 Task: Sort the products in the category "More Dips & Spreads" by best match.
Action: Mouse moved to (933, 323)
Screenshot: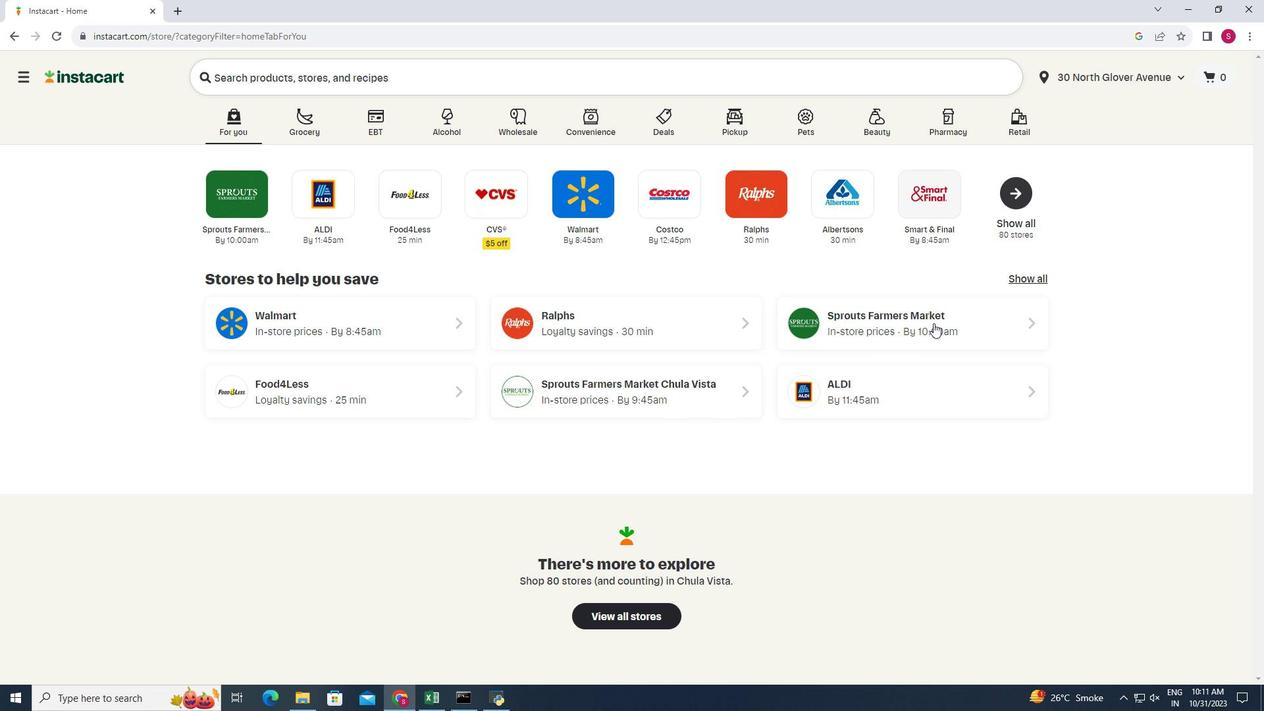 
Action: Mouse pressed left at (933, 323)
Screenshot: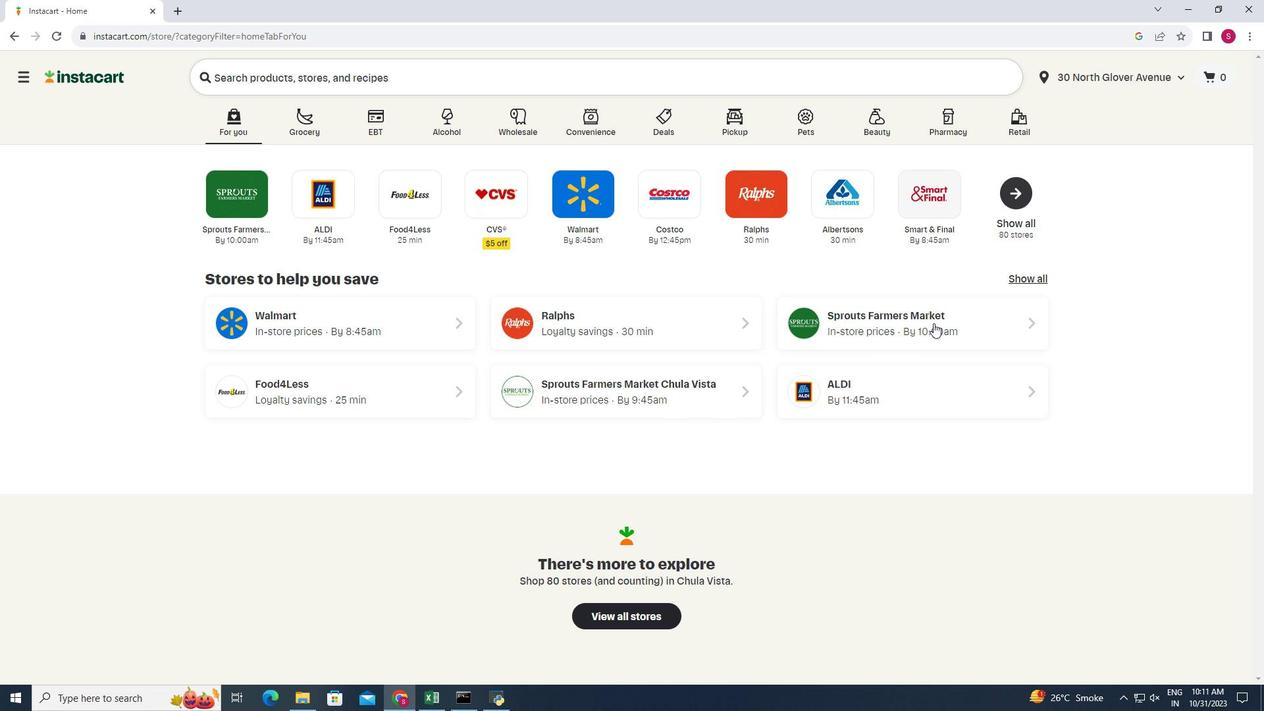 
Action: Mouse moved to (80, 580)
Screenshot: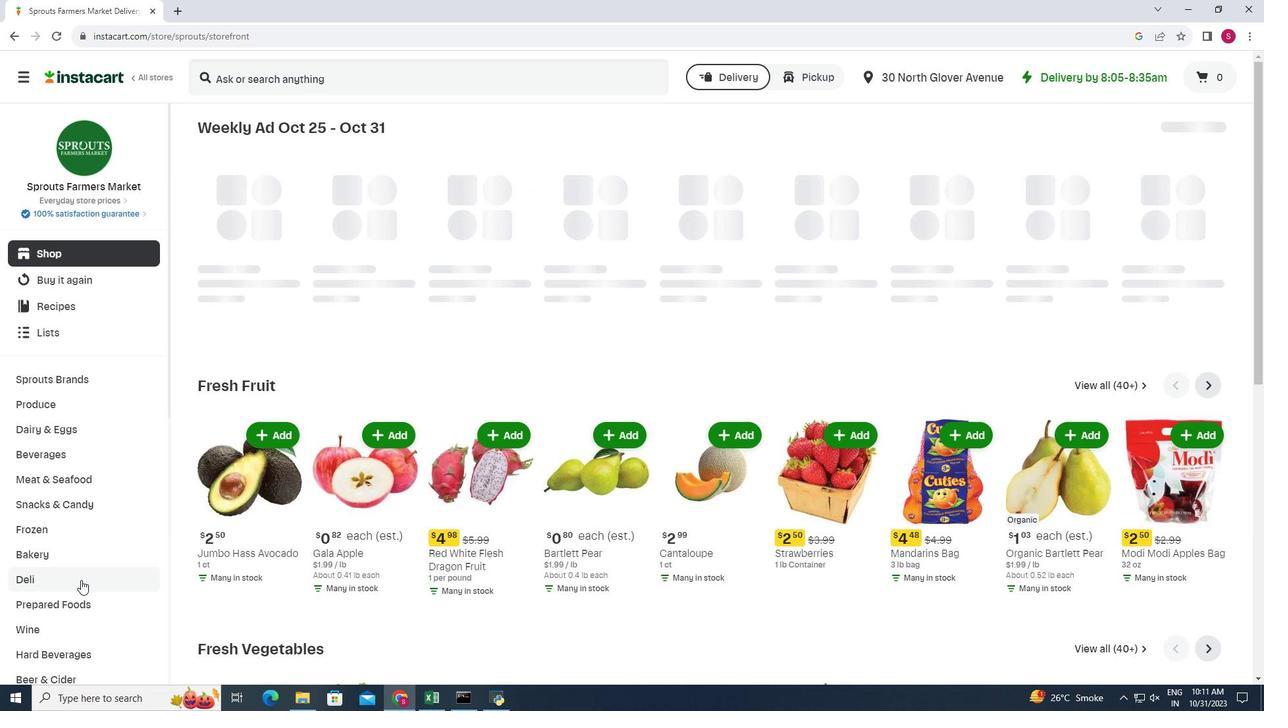 
Action: Mouse pressed left at (80, 580)
Screenshot: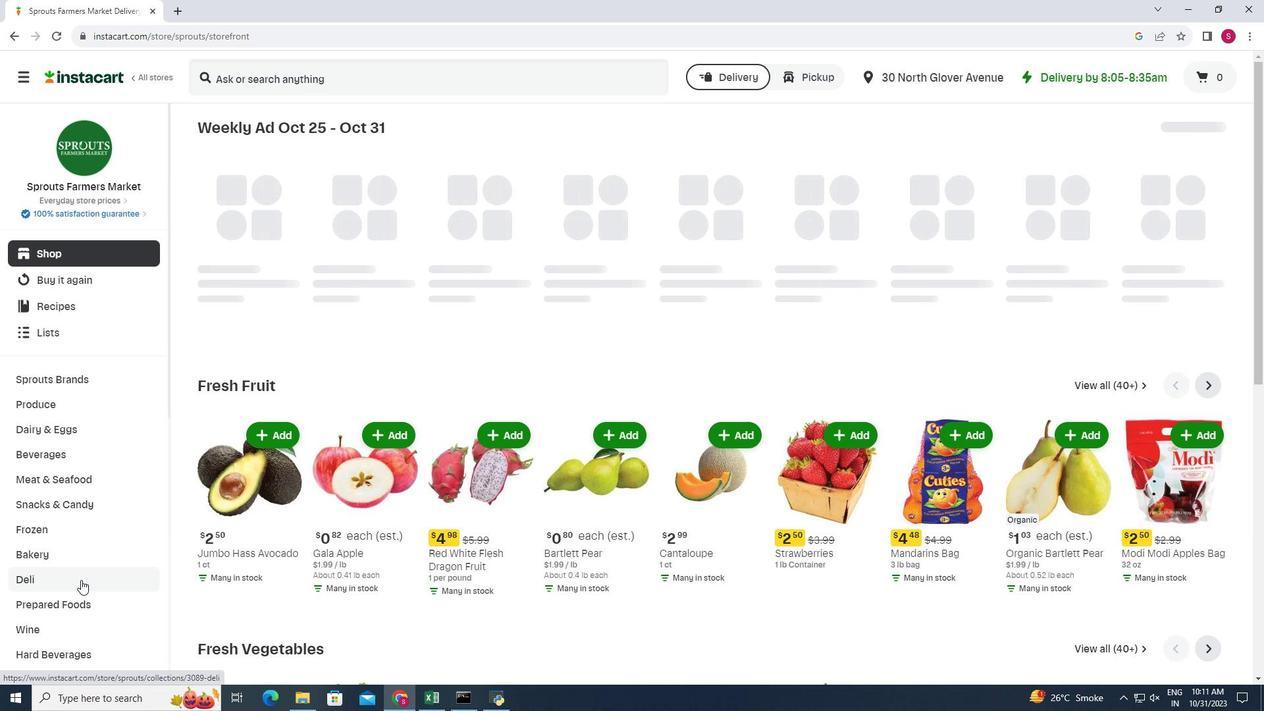 
Action: Mouse moved to (460, 159)
Screenshot: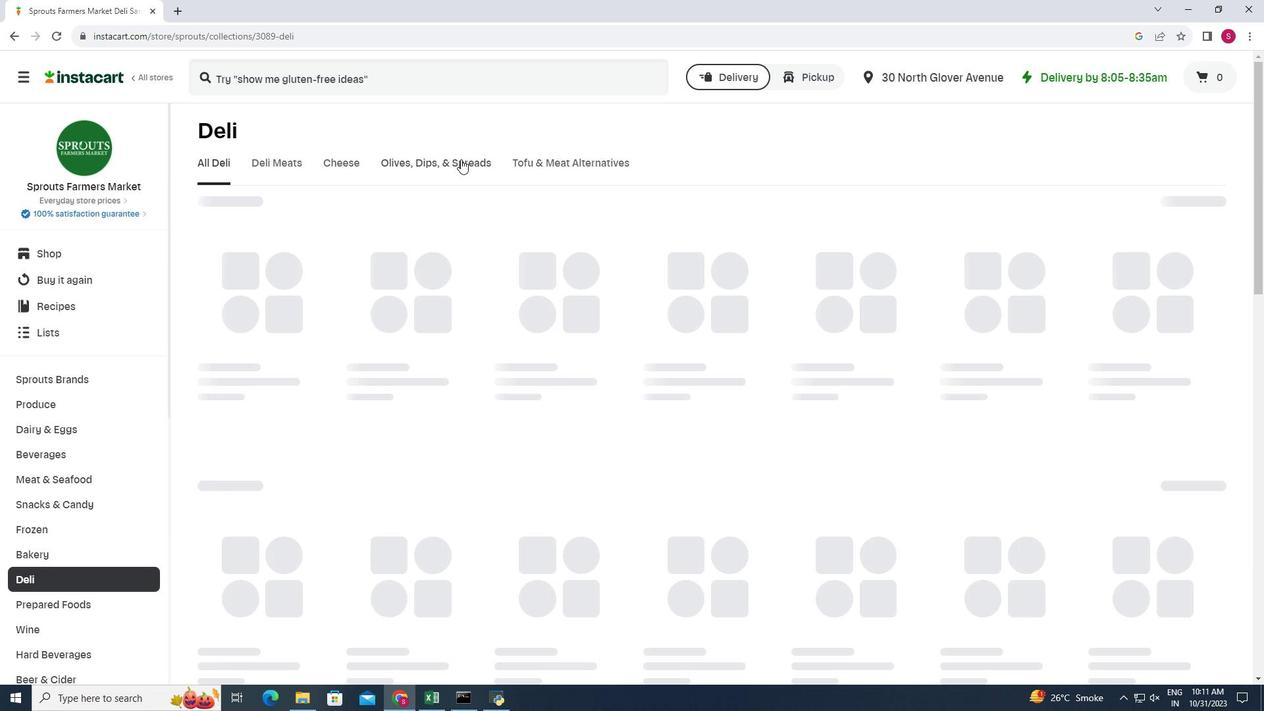 
Action: Mouse pressed left at (460, 159)
Screenshot: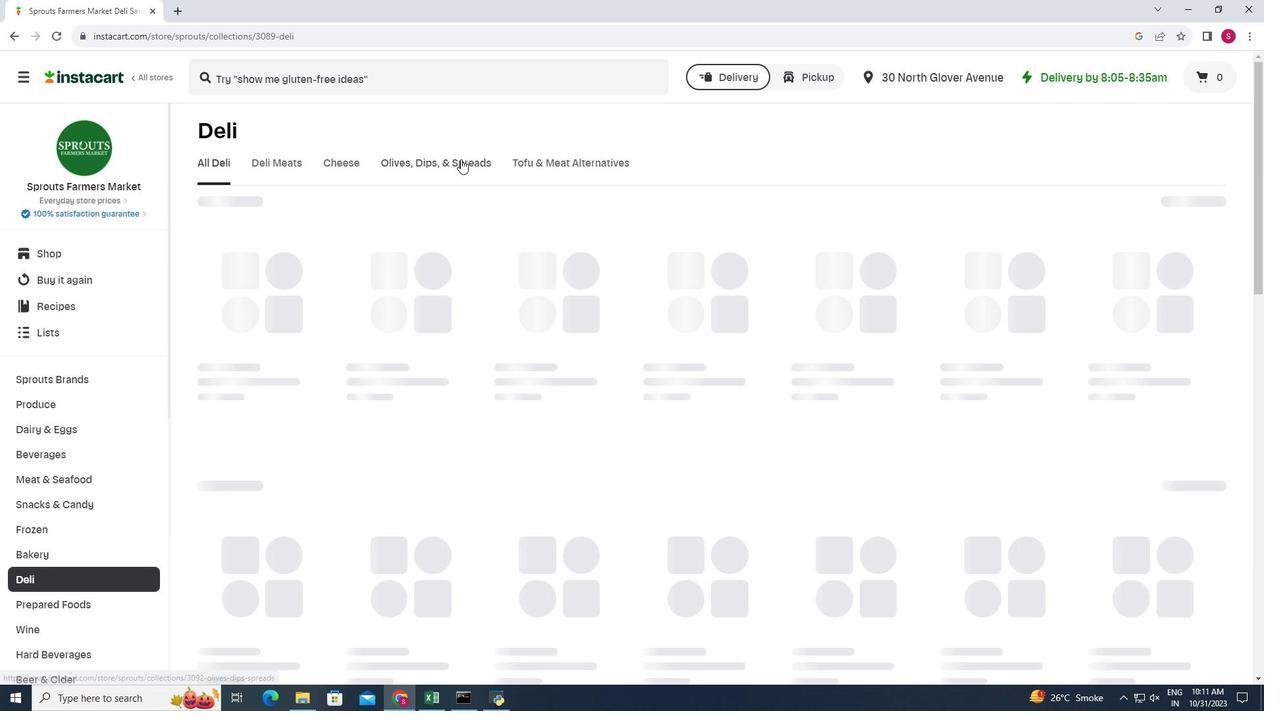 
Action: Mouse moved to (675, 219)
Screenshot: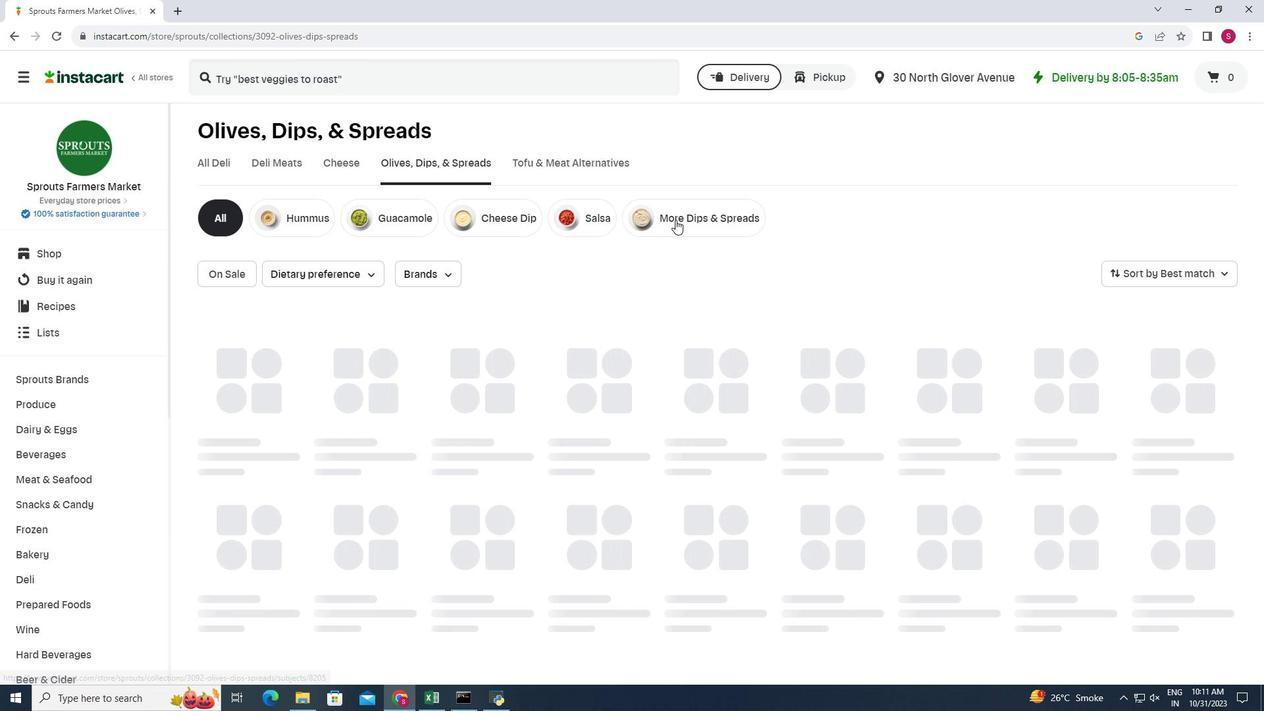 
Action: Mouse pressed left at (675, 219)
Screenshot: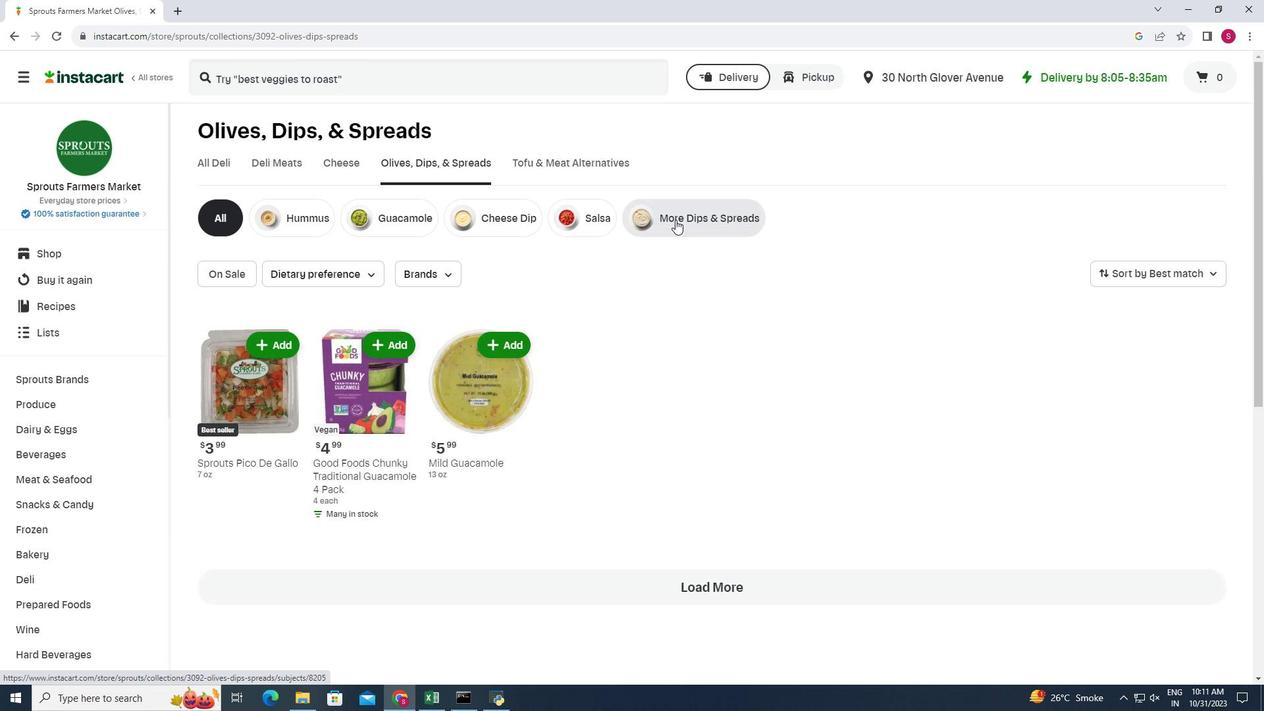 
Action: Mouse moved to (1214, 275)
Screenshot: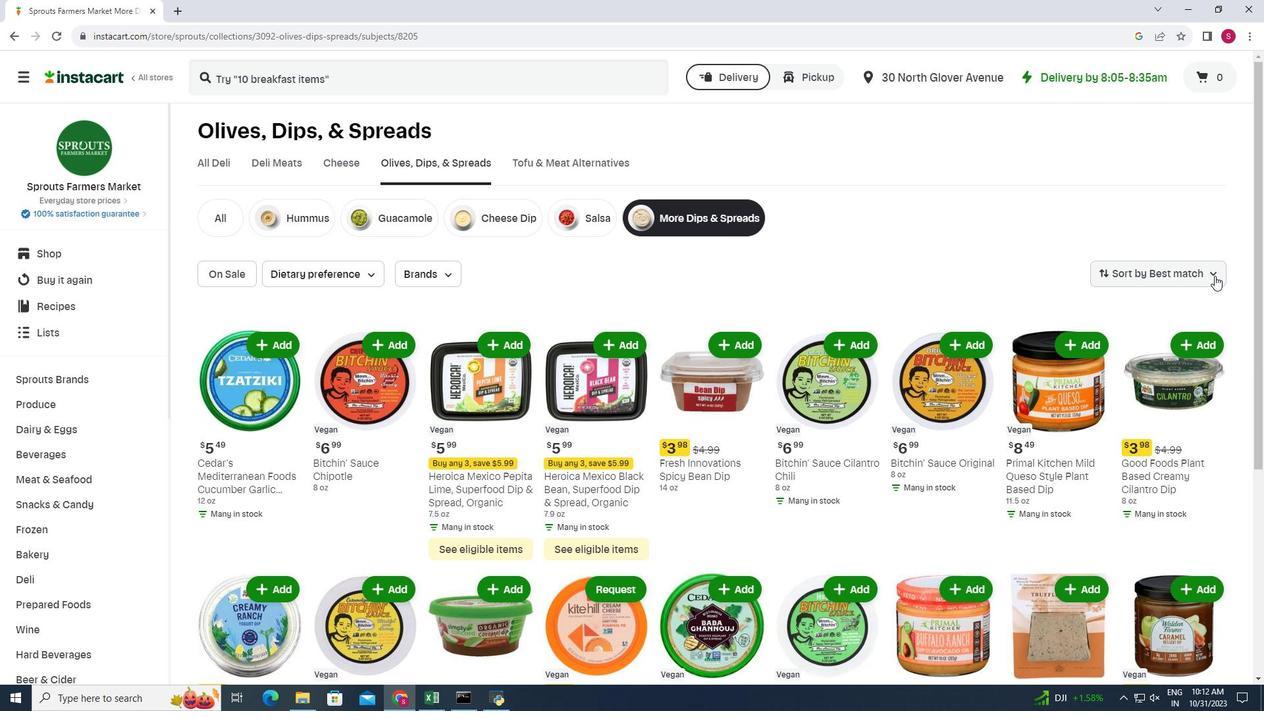 
Action: Mouse pressed left at (1214, 275)
Screenshot: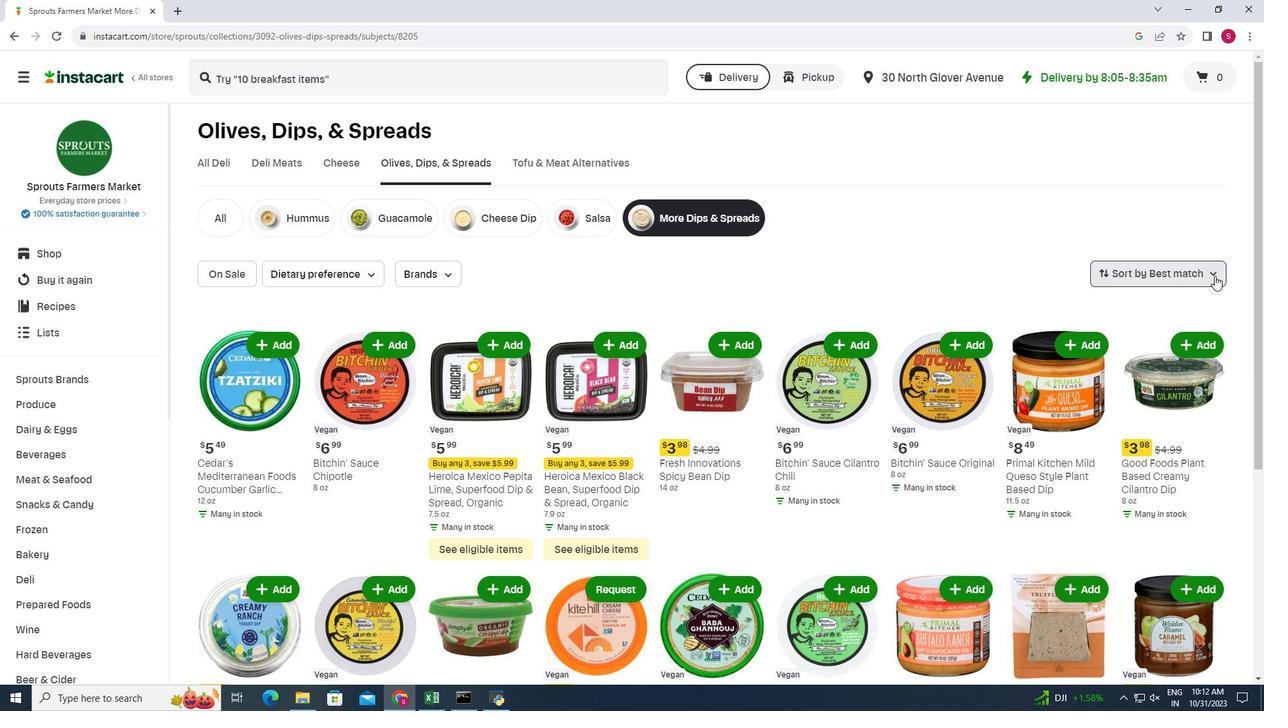 
Action: Mouse moved to (1167, 315)
Screenshot: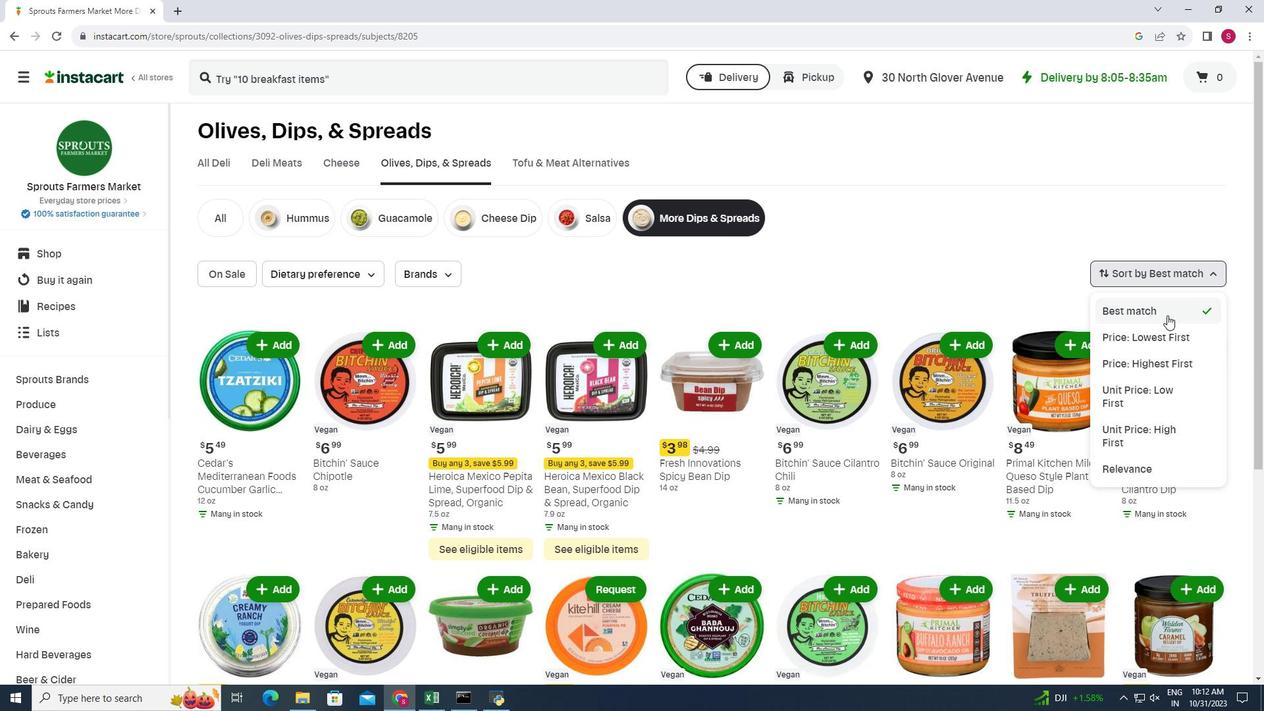 
Action: Mouse pressed left at (1167, 315)
Screenshot: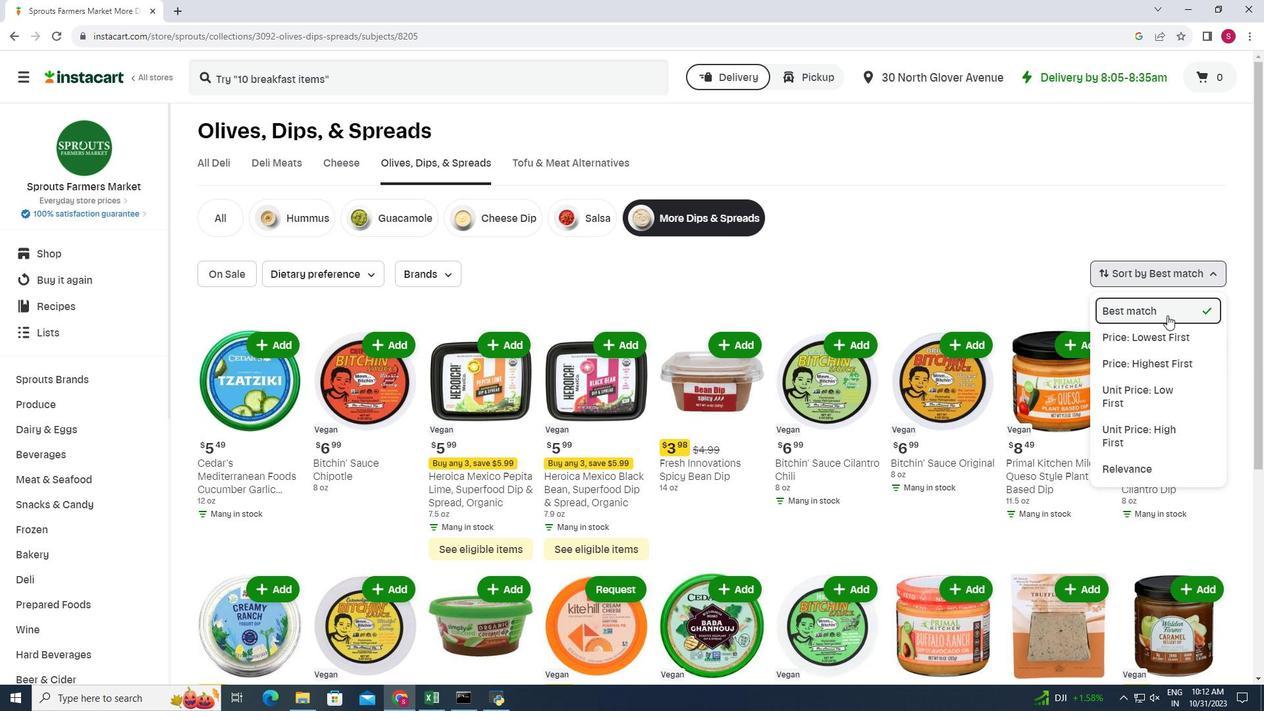 
Action: Mouse moved to (852, 300)
Screenshot: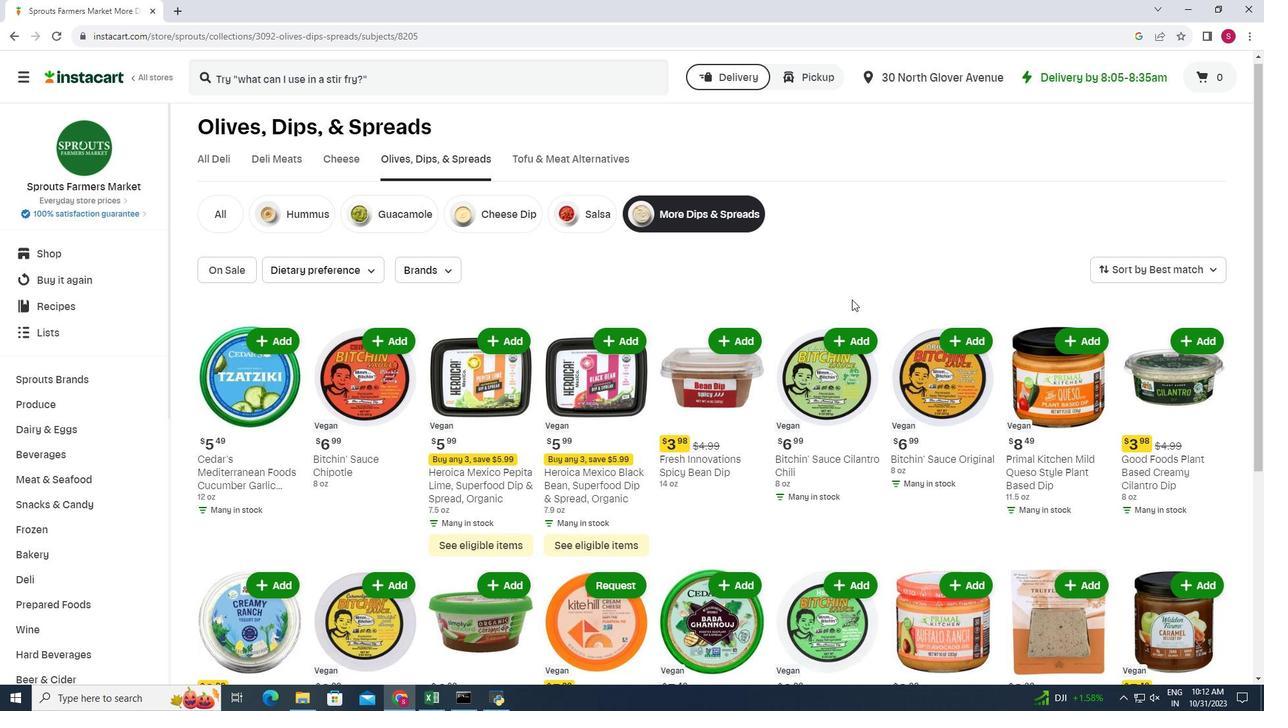 
Action: Mouse scrolled (852, 299) with delta (0, 0)
Screenshot: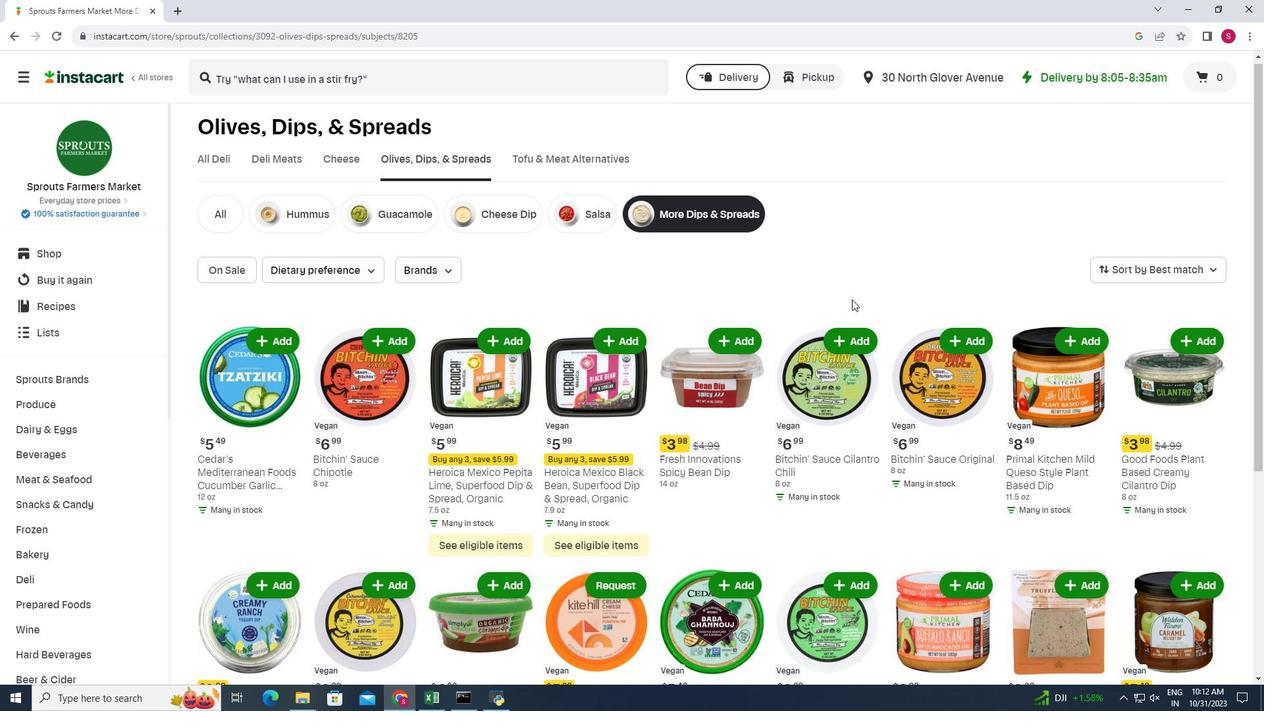 
Action: Mouse moved to (852, 298)
Screenshot: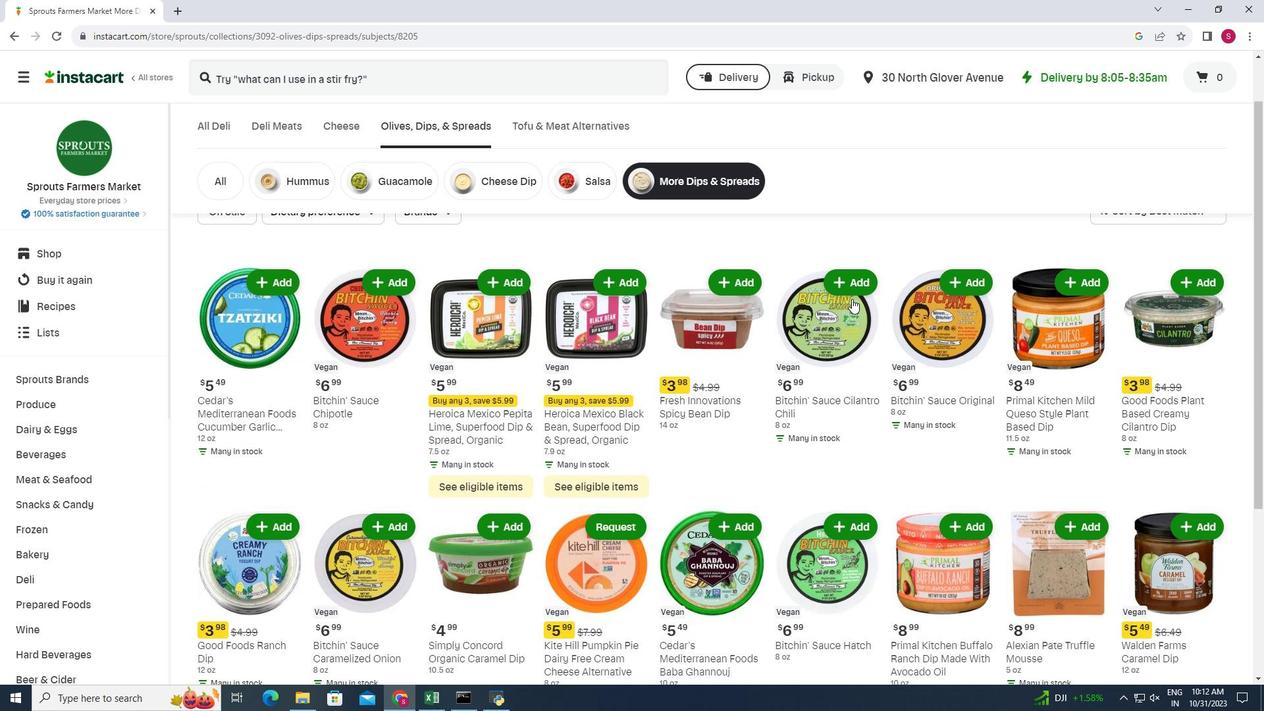 
Action: Mouse scrolled (852, 298) with delta (0, 0)
Screenshot: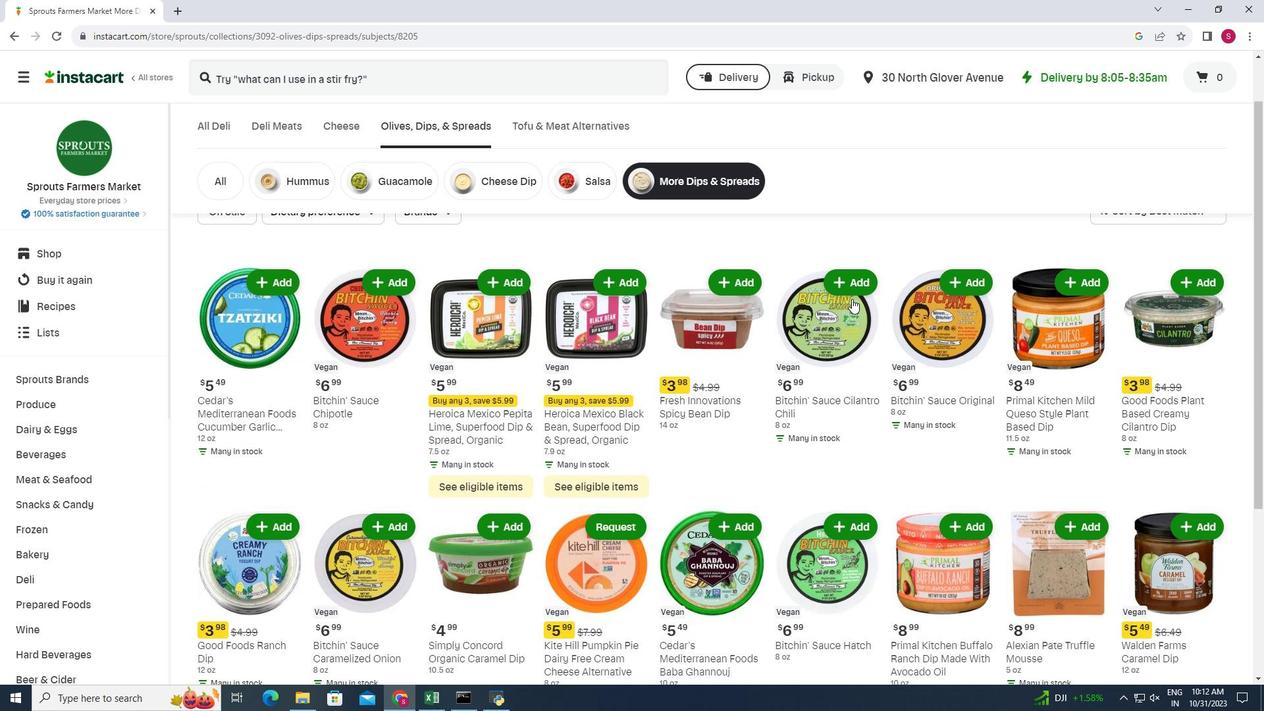 
Action: Mouse moved to (851, 298)
Screenshot: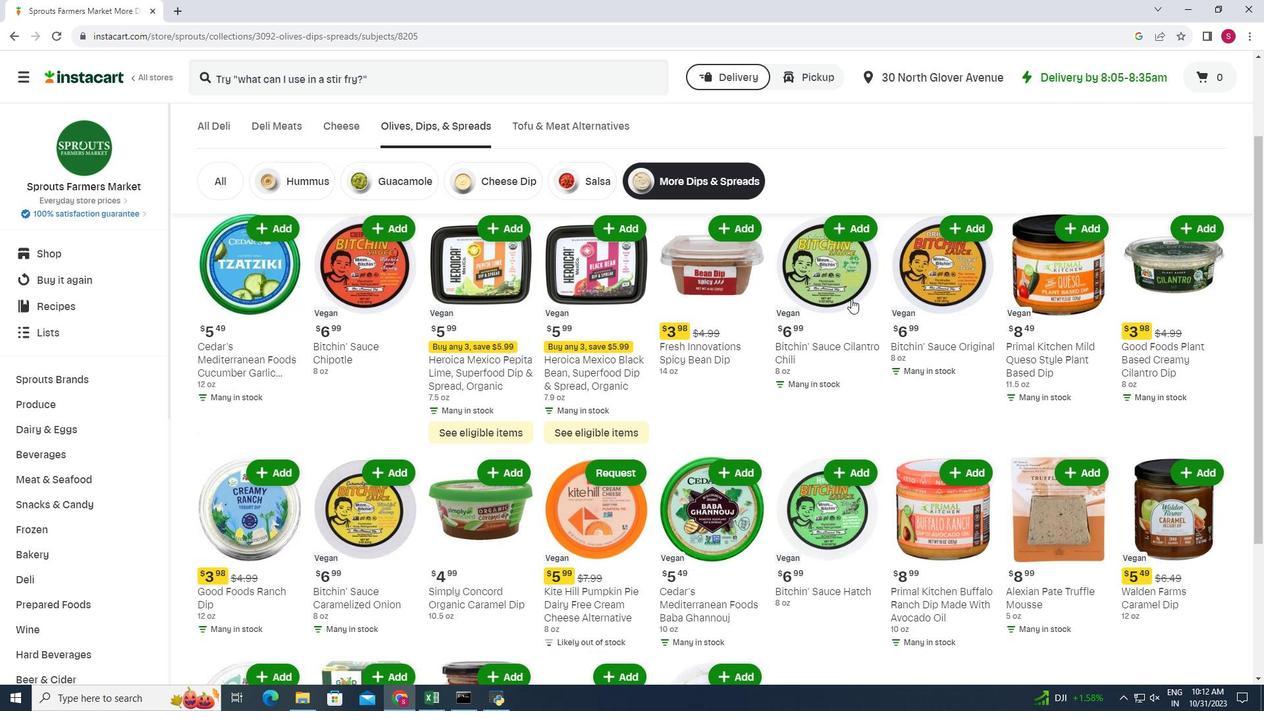 
Action: Mouse scrolled (851, 298) with delta (0, 0)
Screenshot: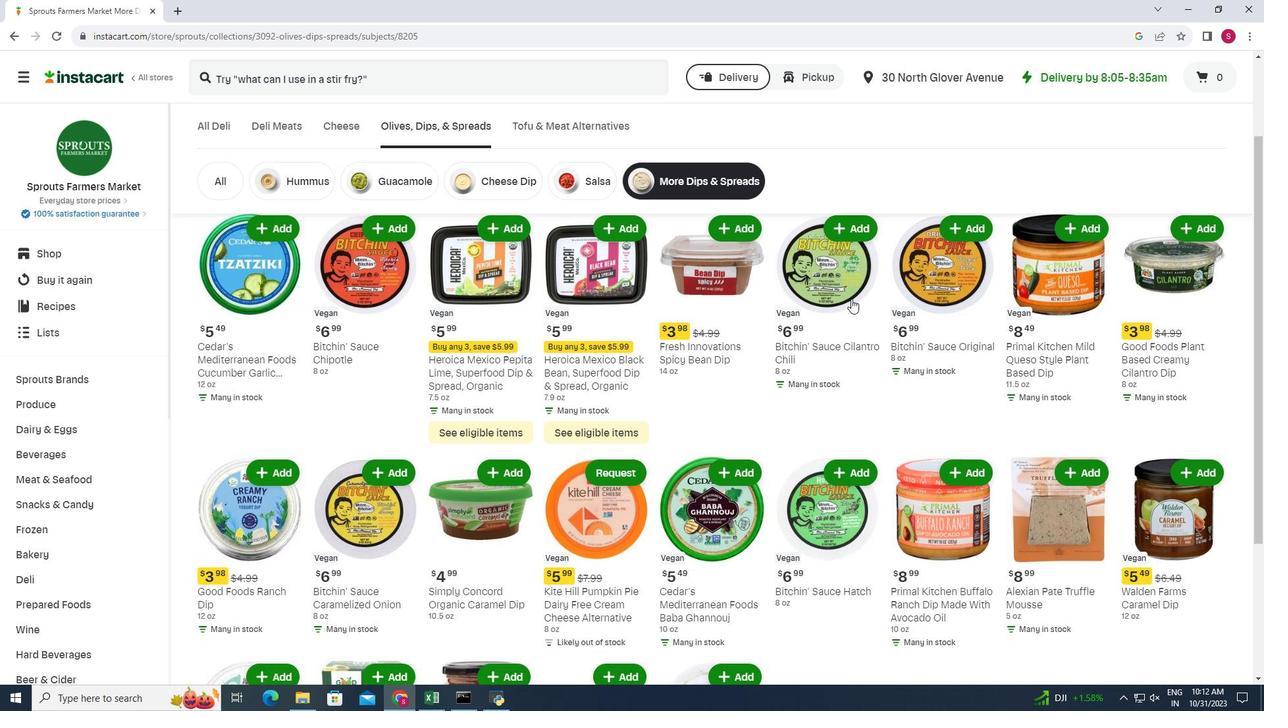 
Action: Mouse moved to (852, 297)
Screenshot: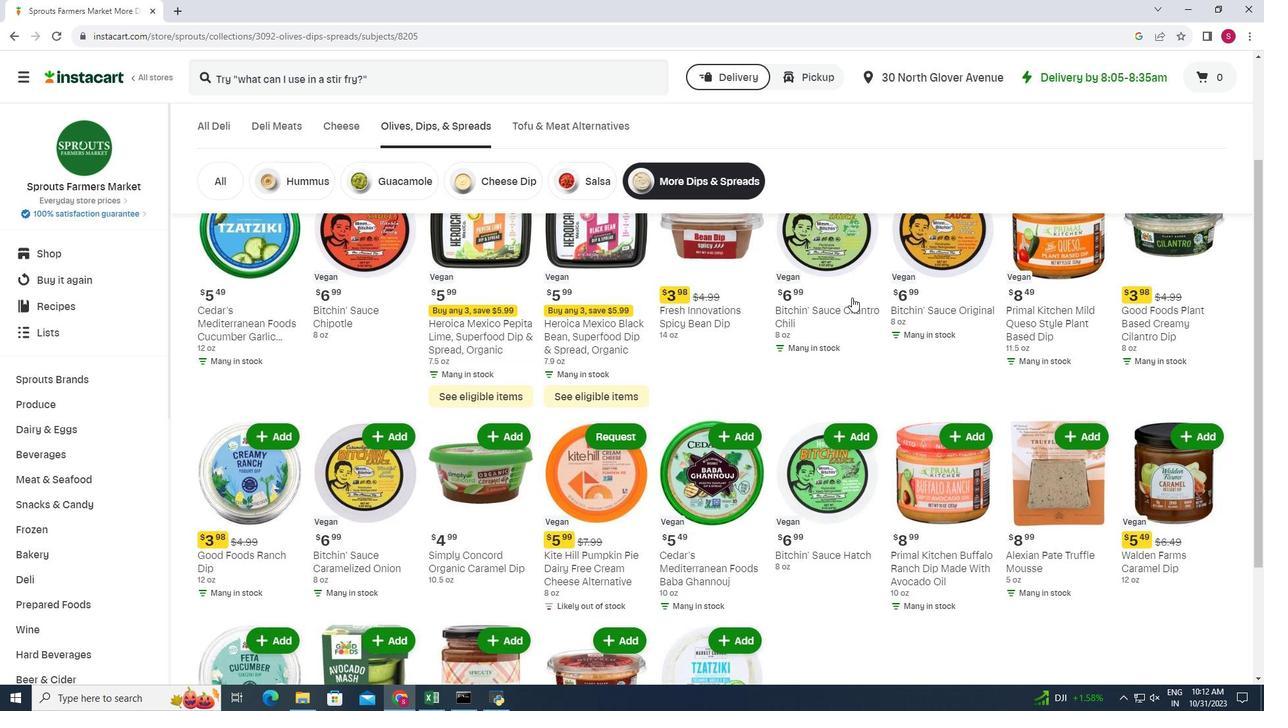 
Action: Mouse scrolled (852, 296) with delta (0, 0)
Screenshot: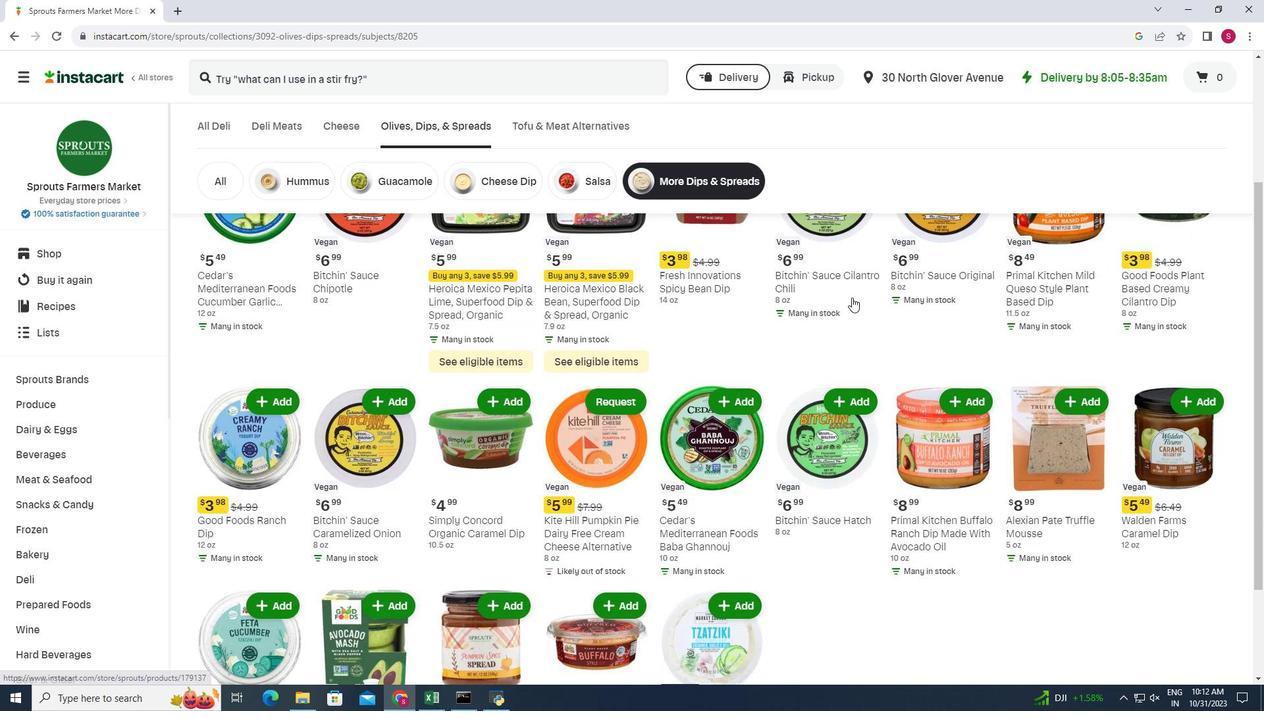 
Action: Mouse moved to (852, 296)
Screenshot: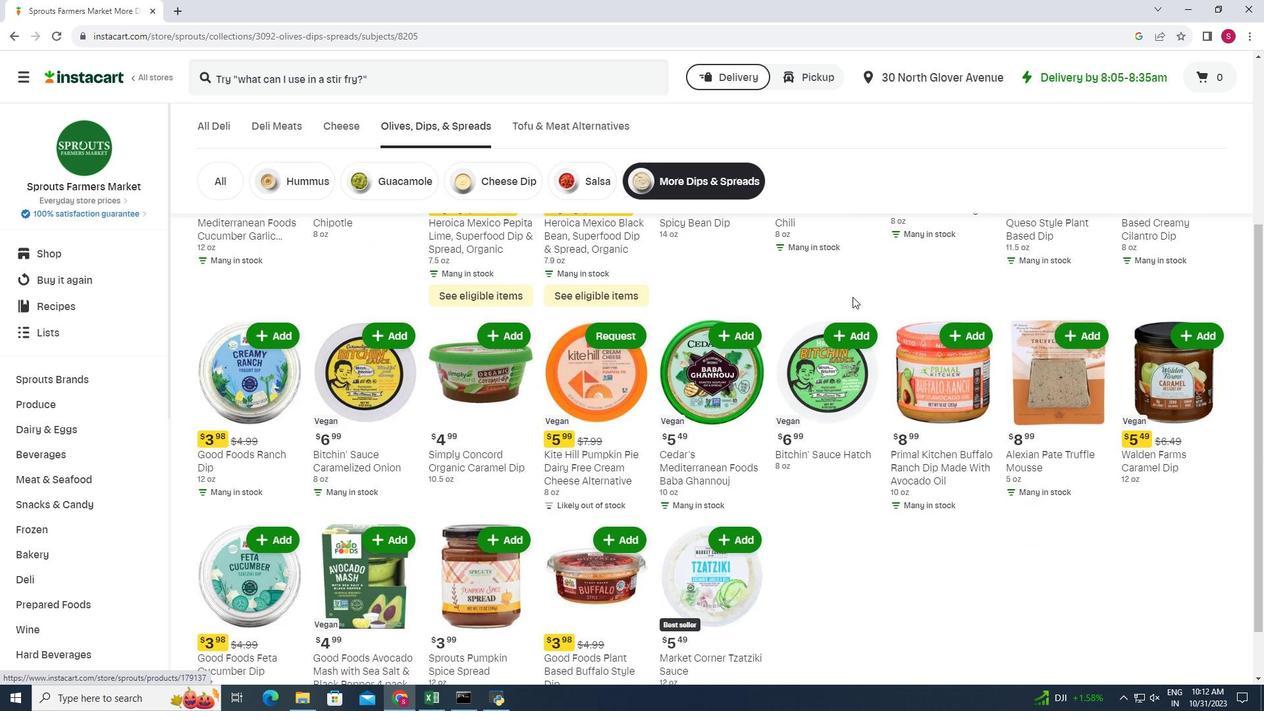 
Action: Mouse scrolled (852, 296) with delta (0, 0)
Screenshot: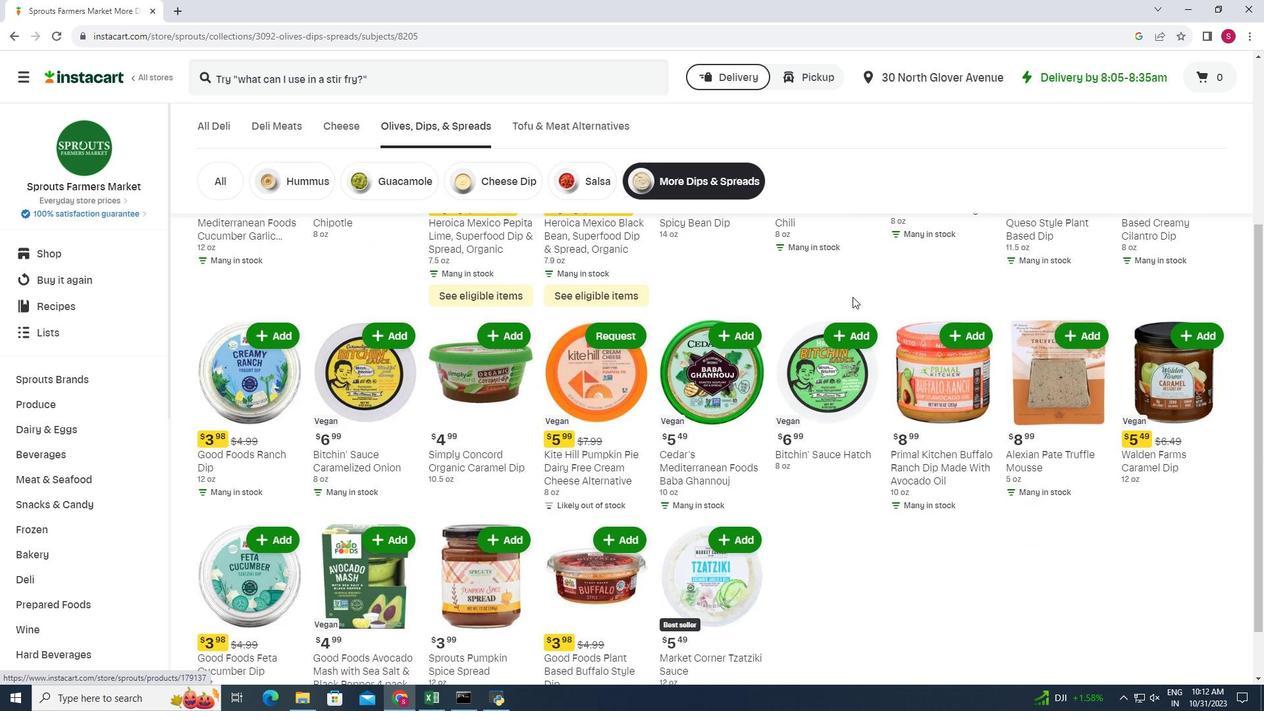 
Action: Mouse moved to (853, 296)
Screenshot: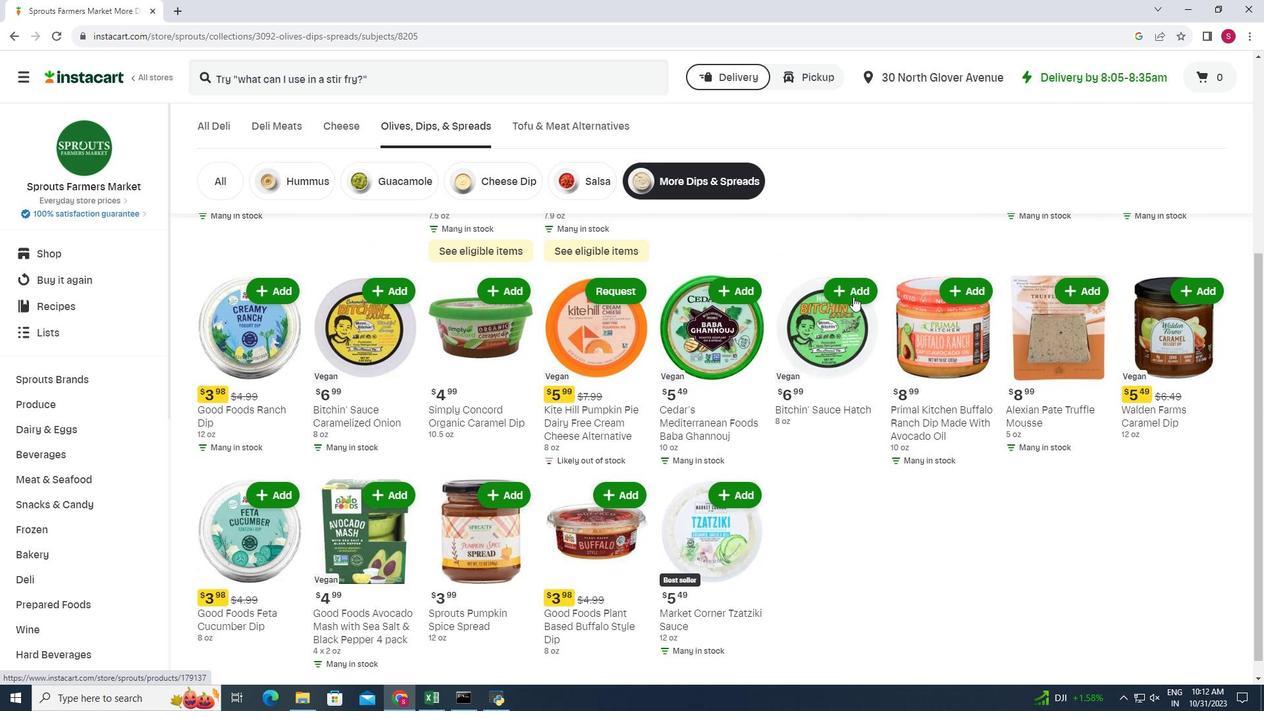 
Action: Mouse scrolled (853, 296) with delta (0, 0)
Screenshot: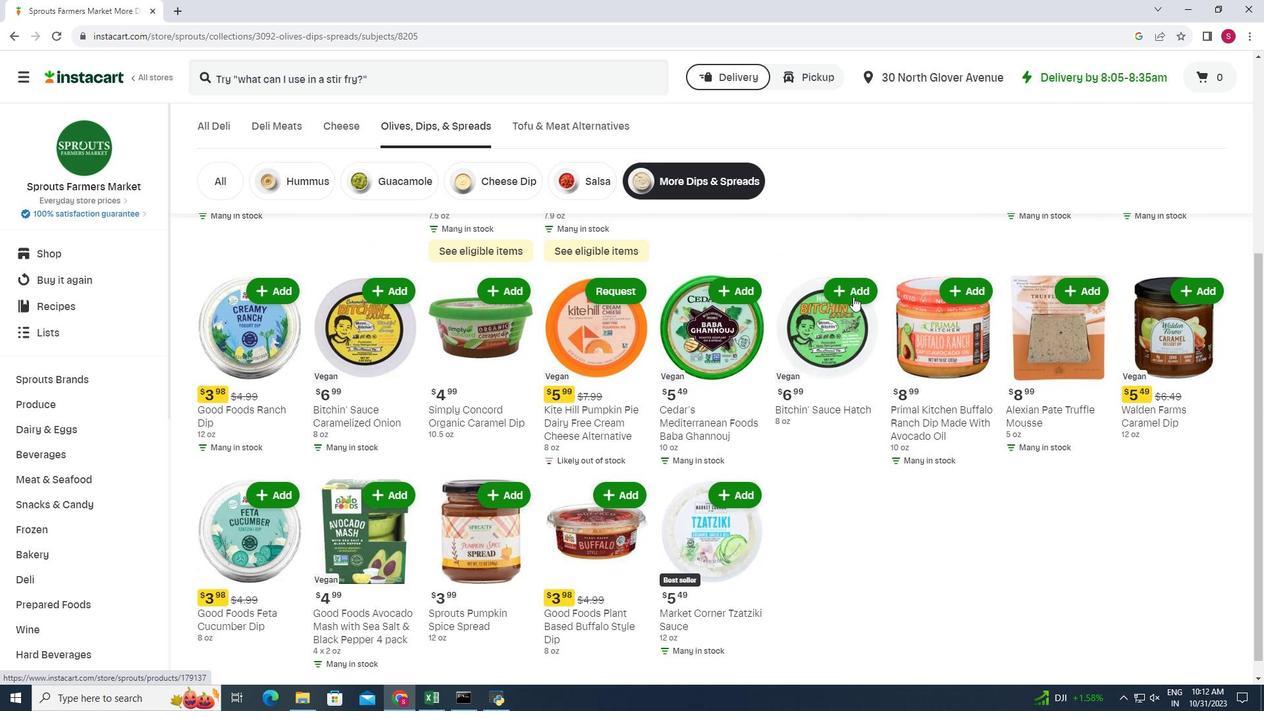 
Action: Mouse moved to (859, 295)
Screenshot: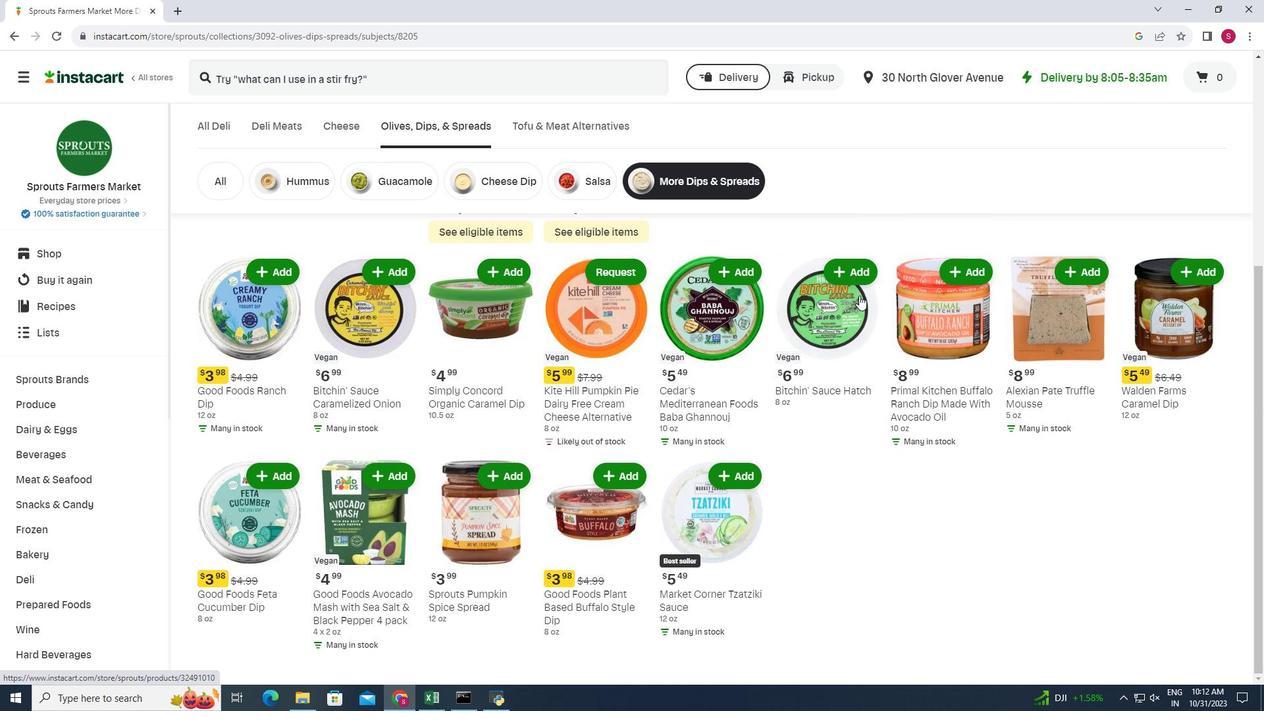 
Action: Mouse scrolled (859, 294) with delta (0, 0)
Screenshot: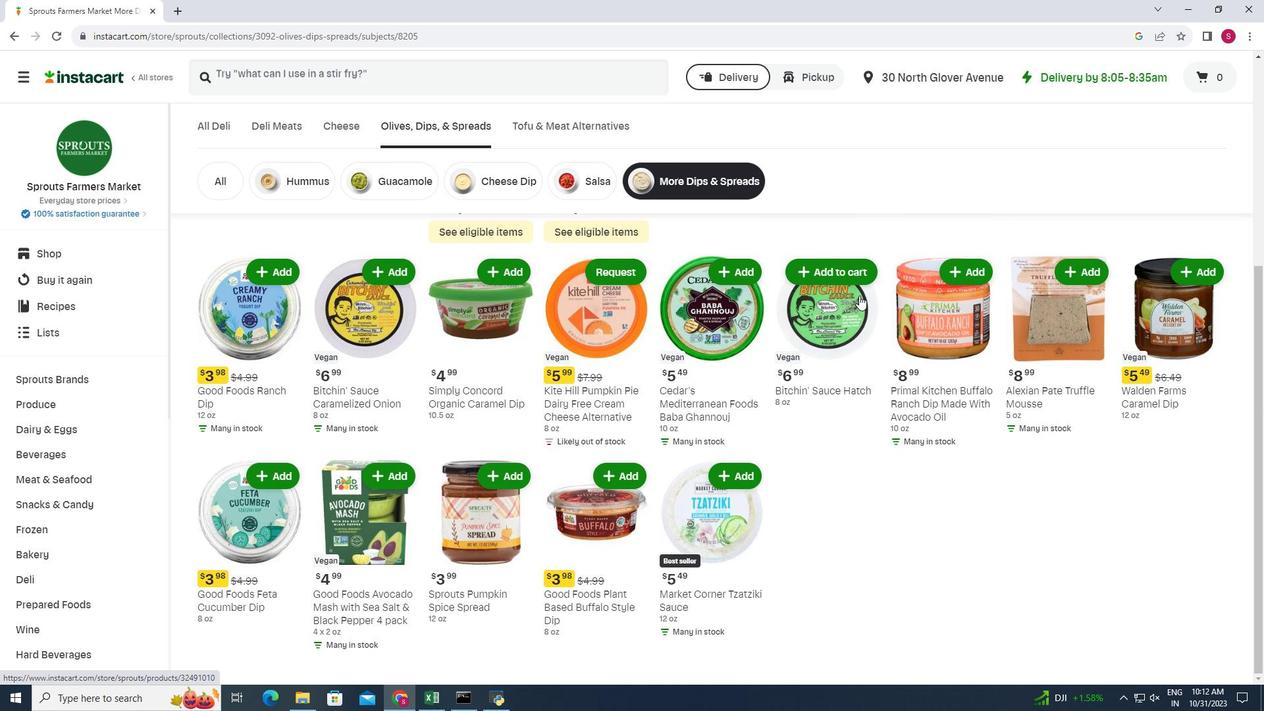 
Action: Mouse scrolled (859, 294) with delta (0, 0)
Screenshot: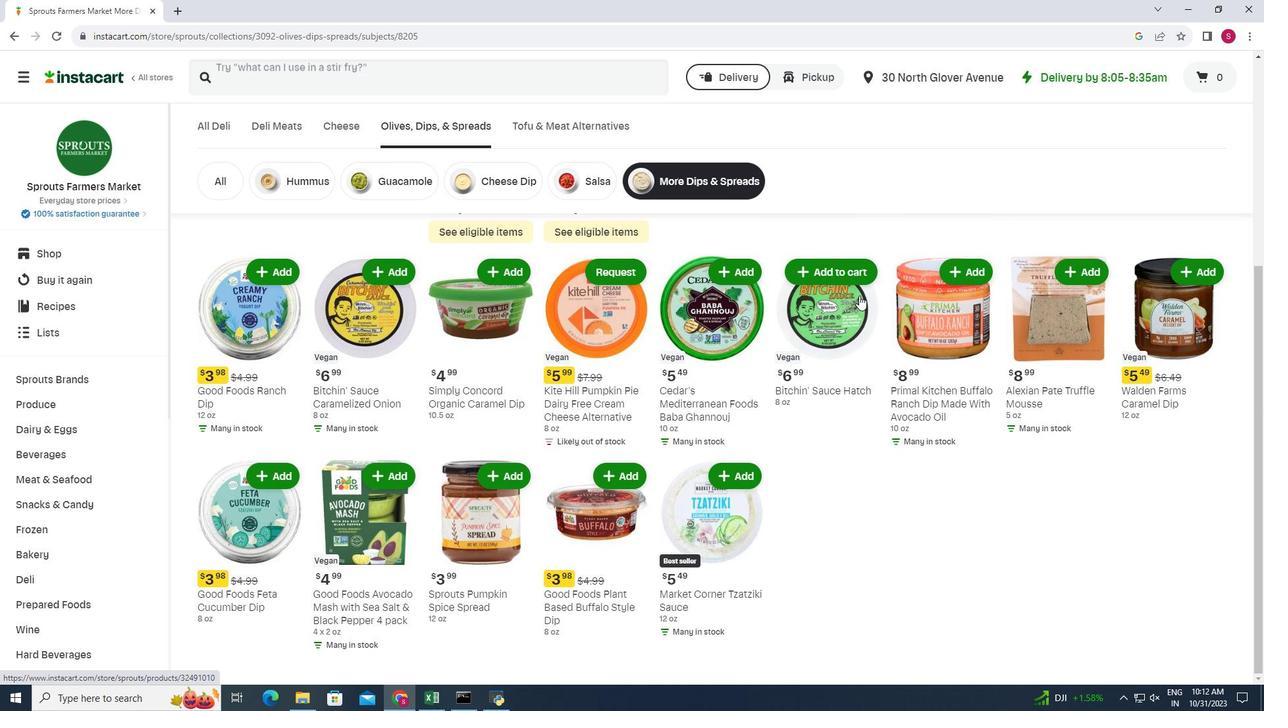 
Action: Mouse scrolled (859, 294) with delta (0, 0)
Screenshot: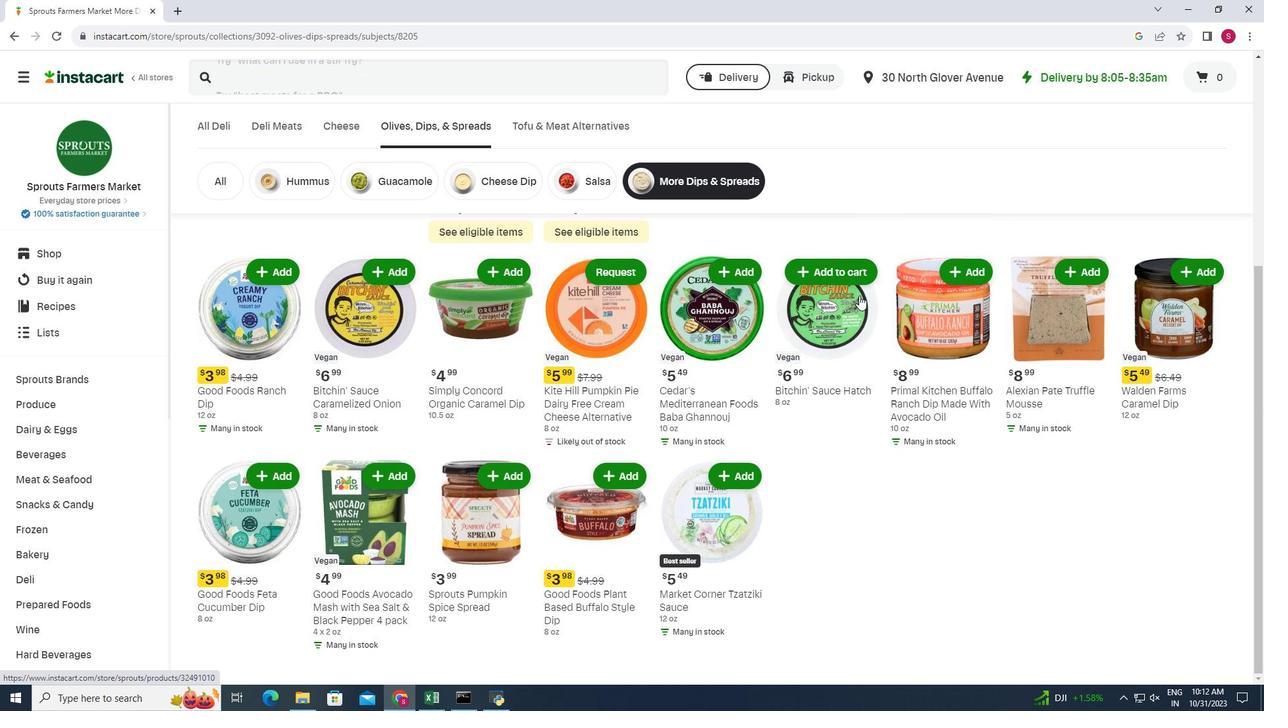 
Action: Mouse scrolled (859, 294) with delta (0, 0)
Screenshot: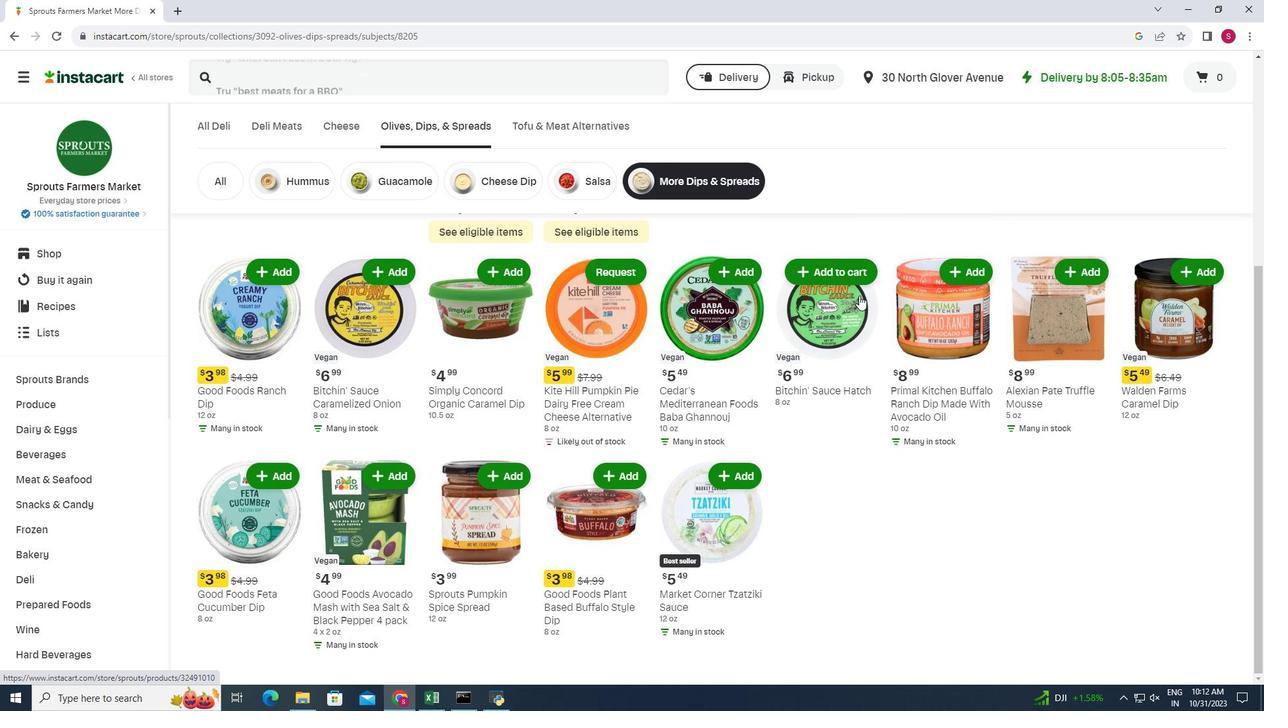 
Action: Mouse scrolled (859, 294) with delta (0, 0)
Screenshot: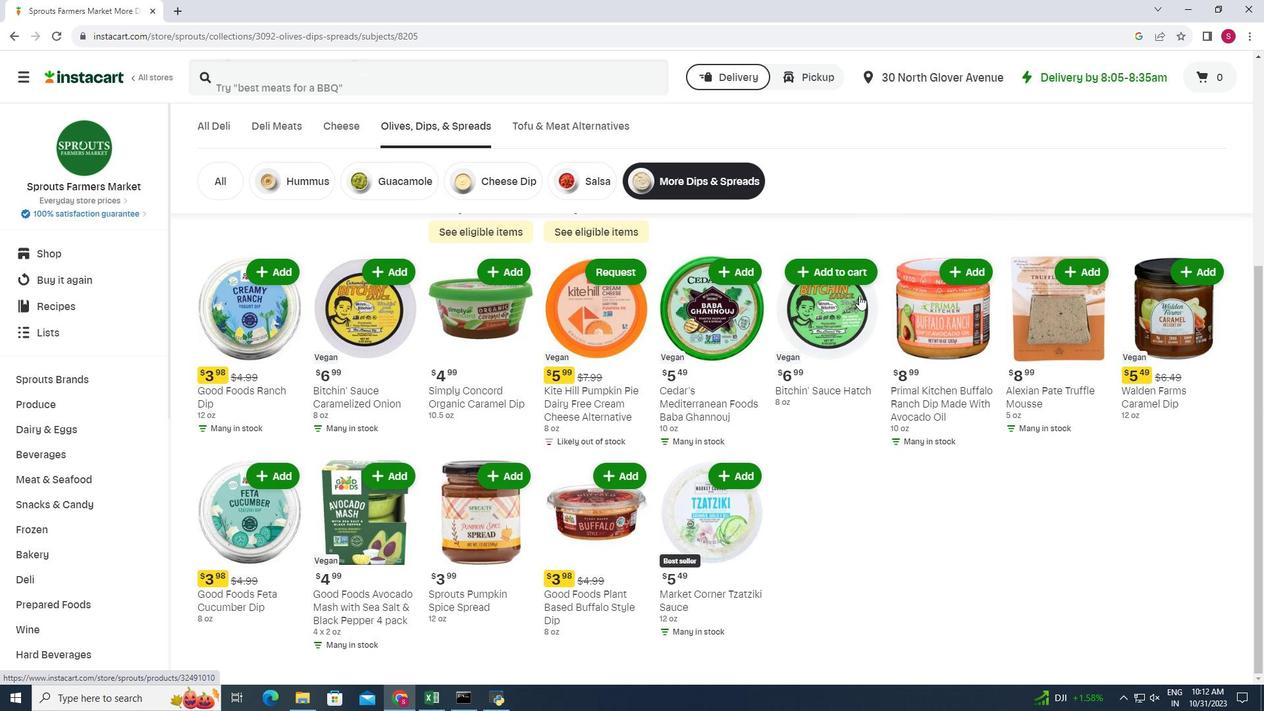 
